 Task: Block off time for holistic content creation, ensuring that every piece is meticulously crafted, aligned with the brand's voice, and optimized for social media scheduling from 10 AM to 1 PM on September 20th.
Action: Mouse moved to (97, 285)
Screenshot: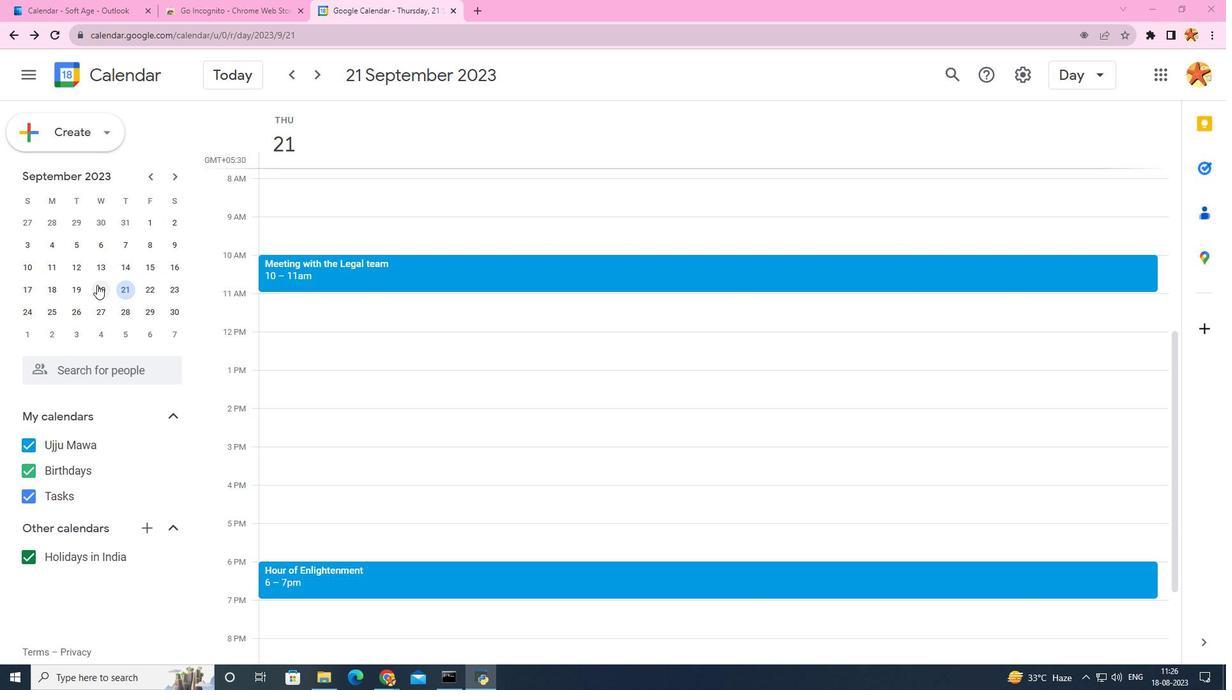 
Action: Mouse pressed left at (97, 285)
Screenshot: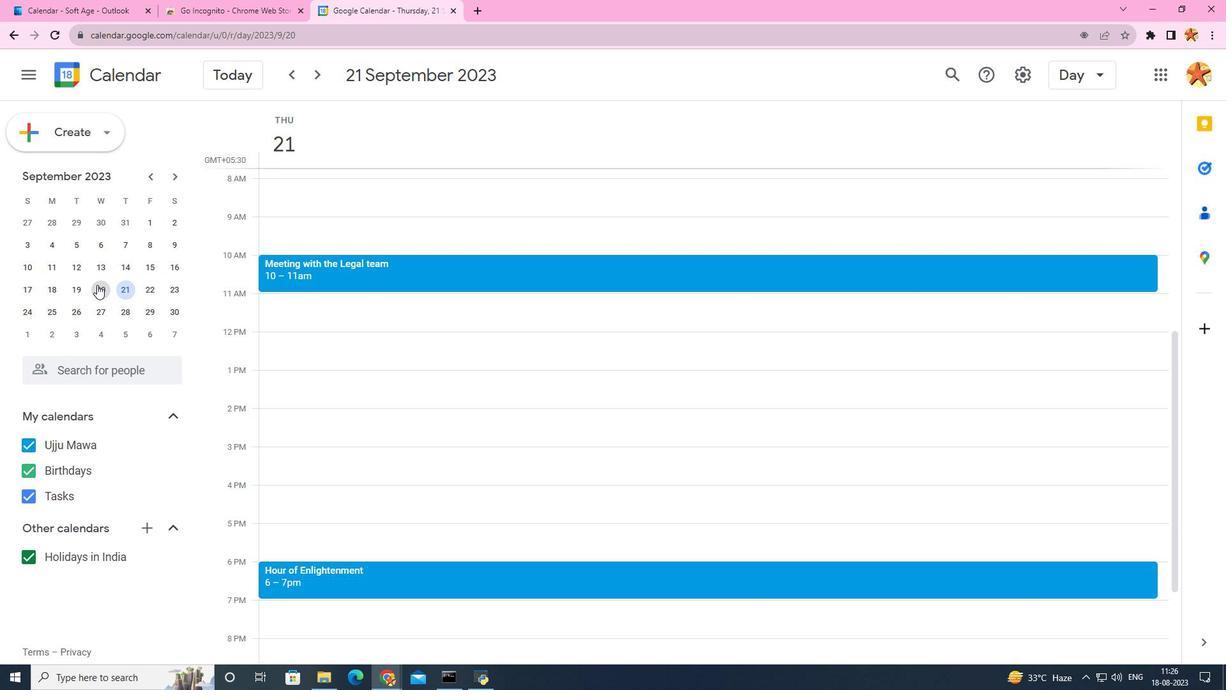 
Action: Mouse moved to (283, 291)
Screenshot: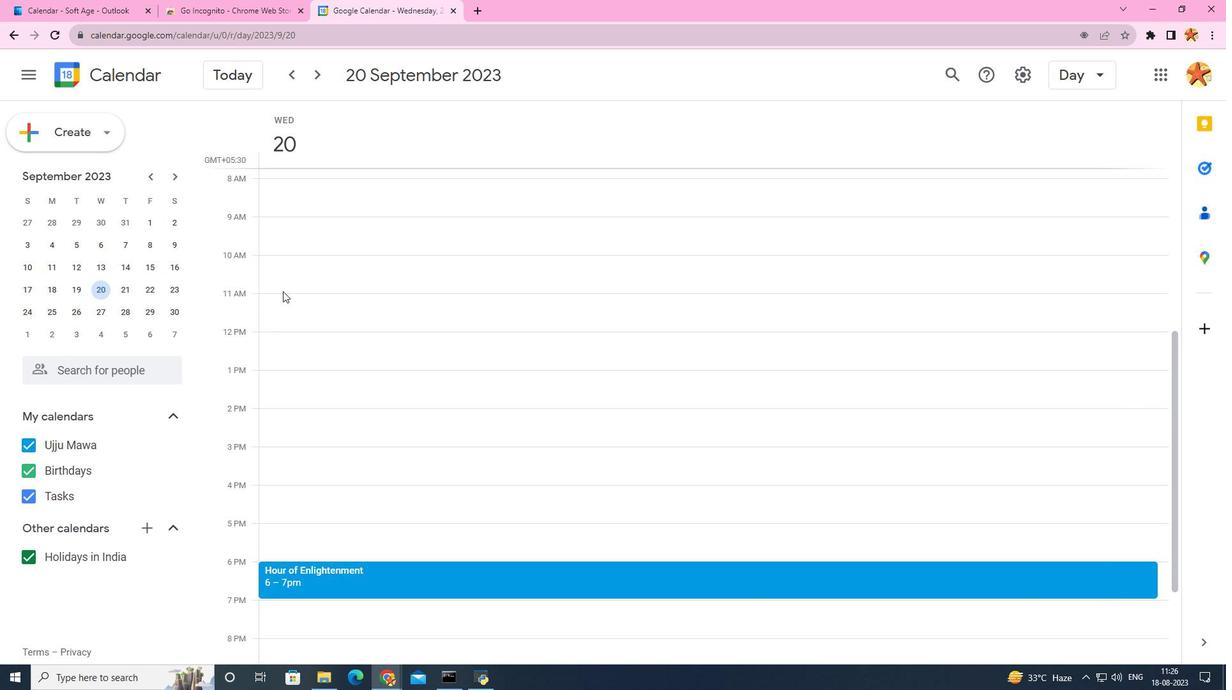 
Action: Mouse scrolled (283, 290) with delta (0, 0)
Screenshot: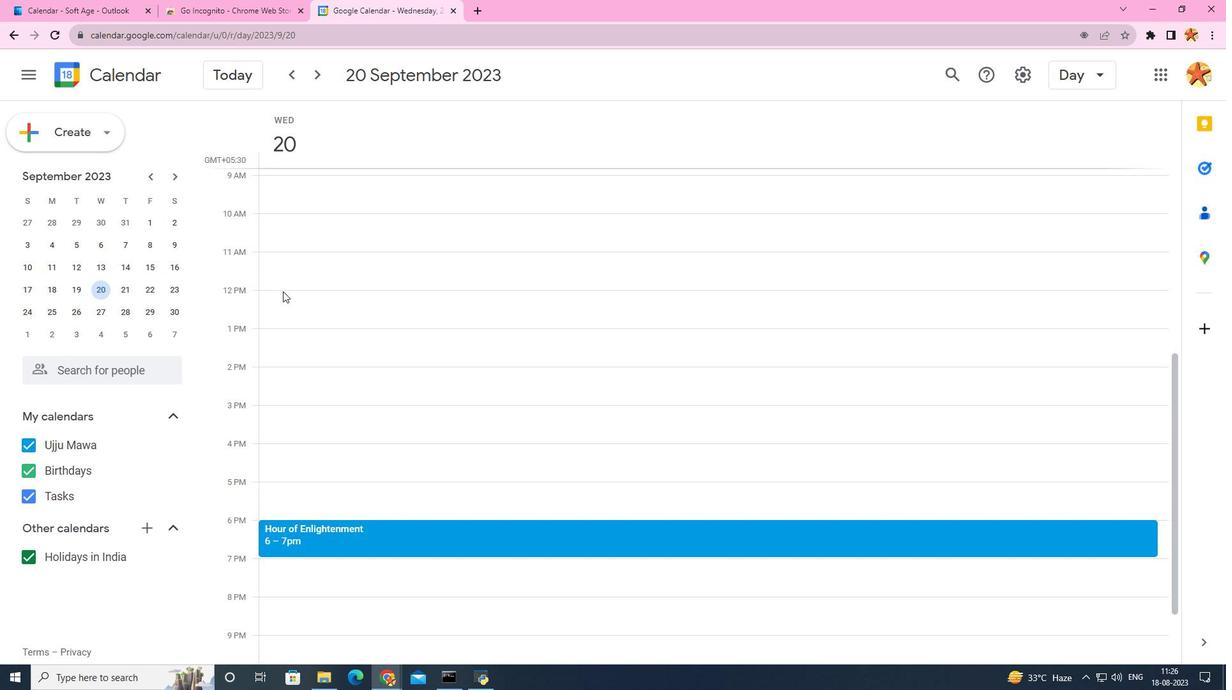 
Action: Mouse moved to (292, 309)
Screenshot: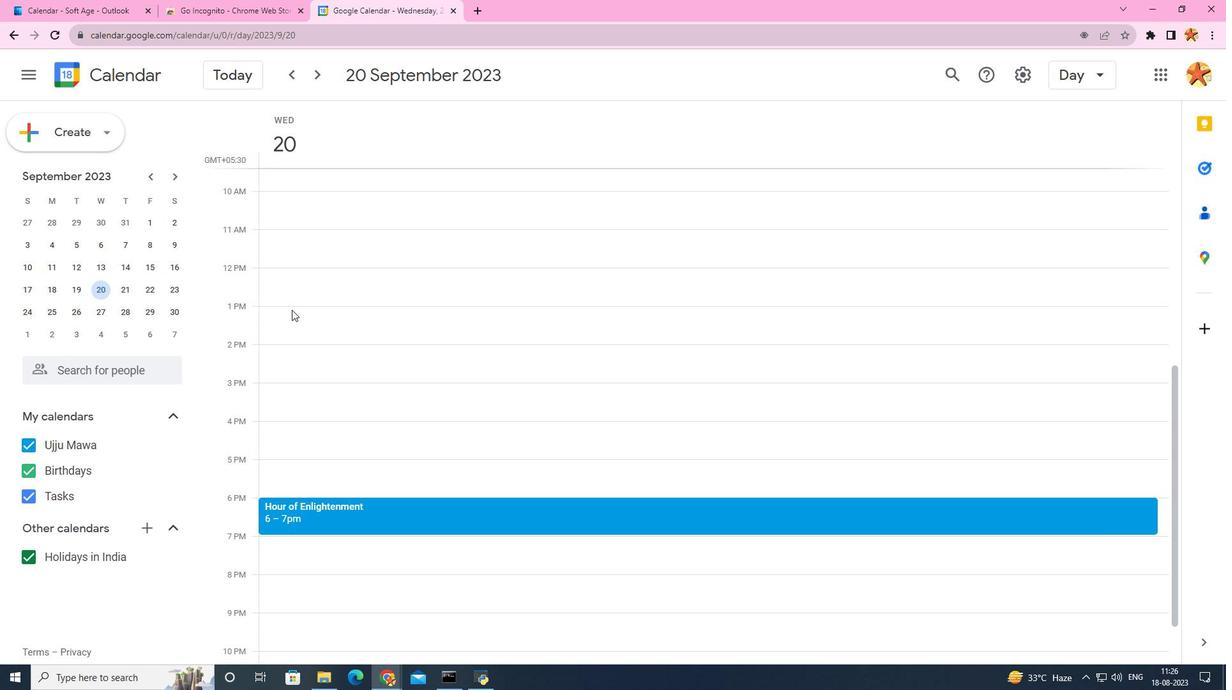 
Action: Mouse scrolled (292, 310) with delta (0, 0)
Screenshot: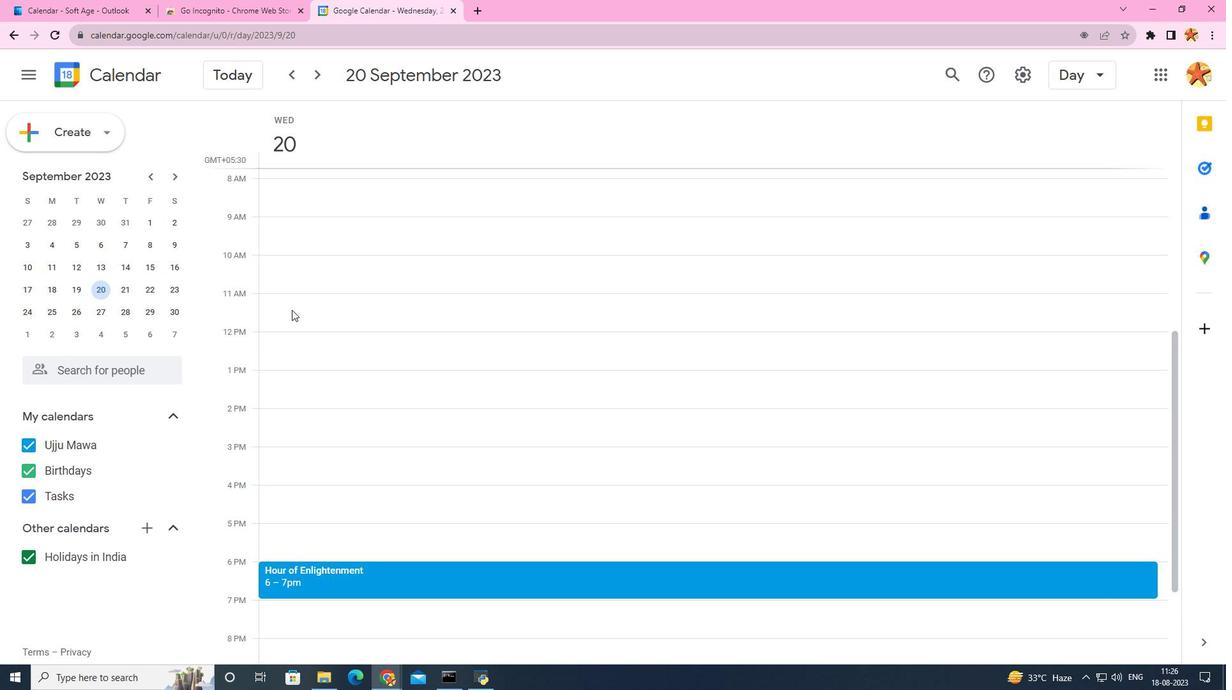 
Action: Mouse moved to (270, 258)
Screenshot: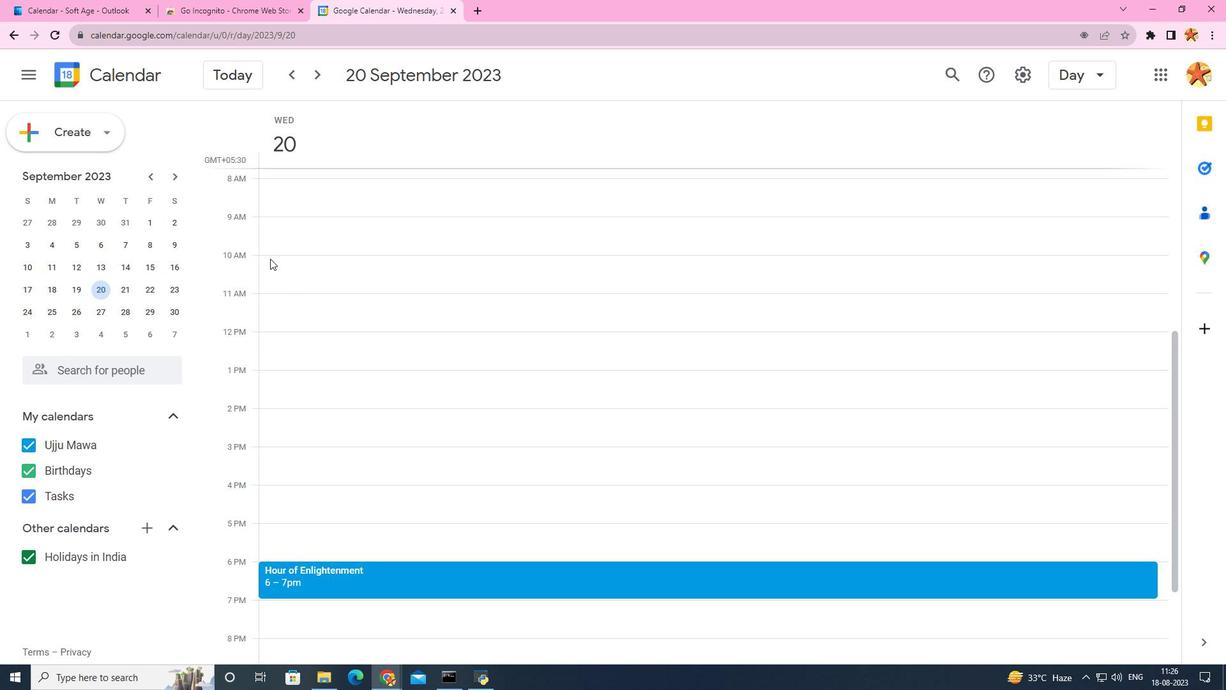 
Action: Mouse pressed left at (270, 258)
Screenshot: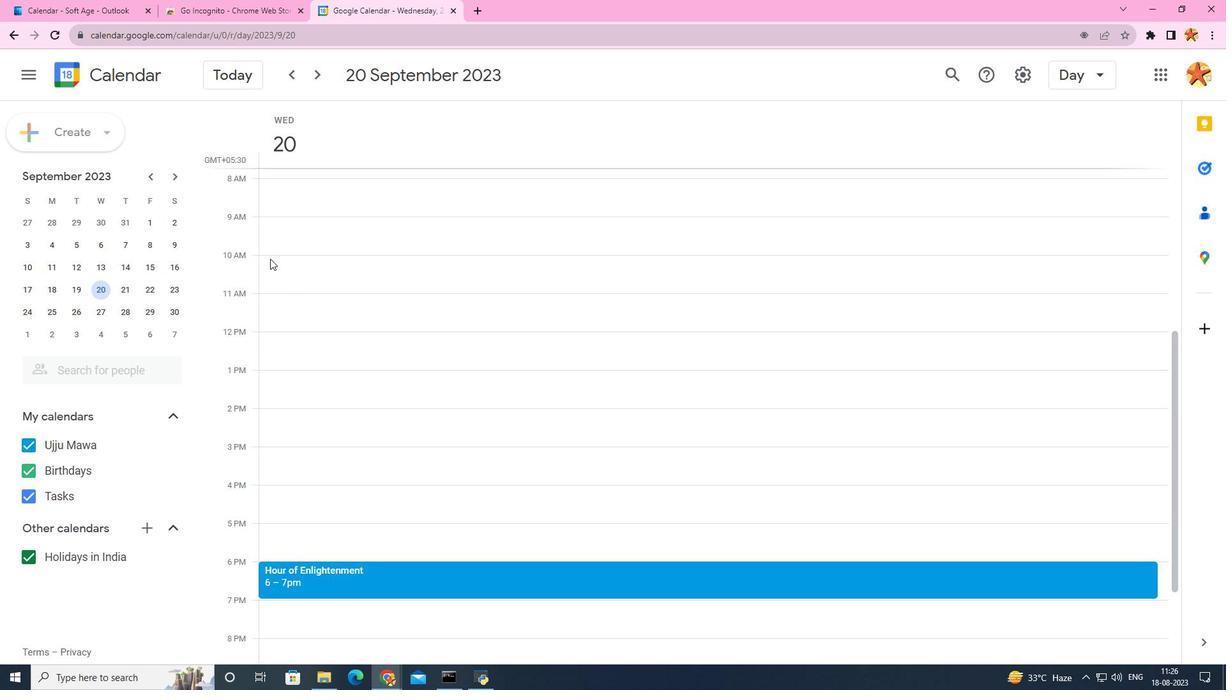 
Action: Mouse moved to (596, 205)
Screenshot: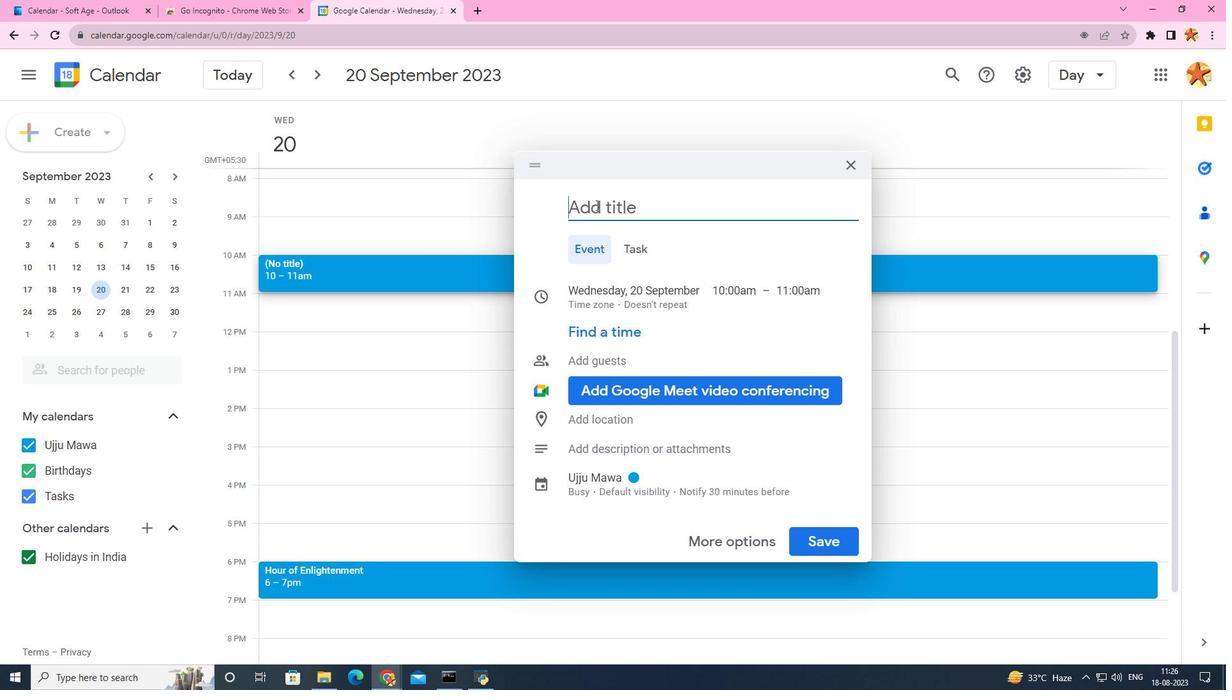 
Action: Key pressed <Key.caps_lock>C<Key.caps_lock>rafting<Key.space><Key.caps_lock>E<Key.caps_lock>xcellence
Screenshot: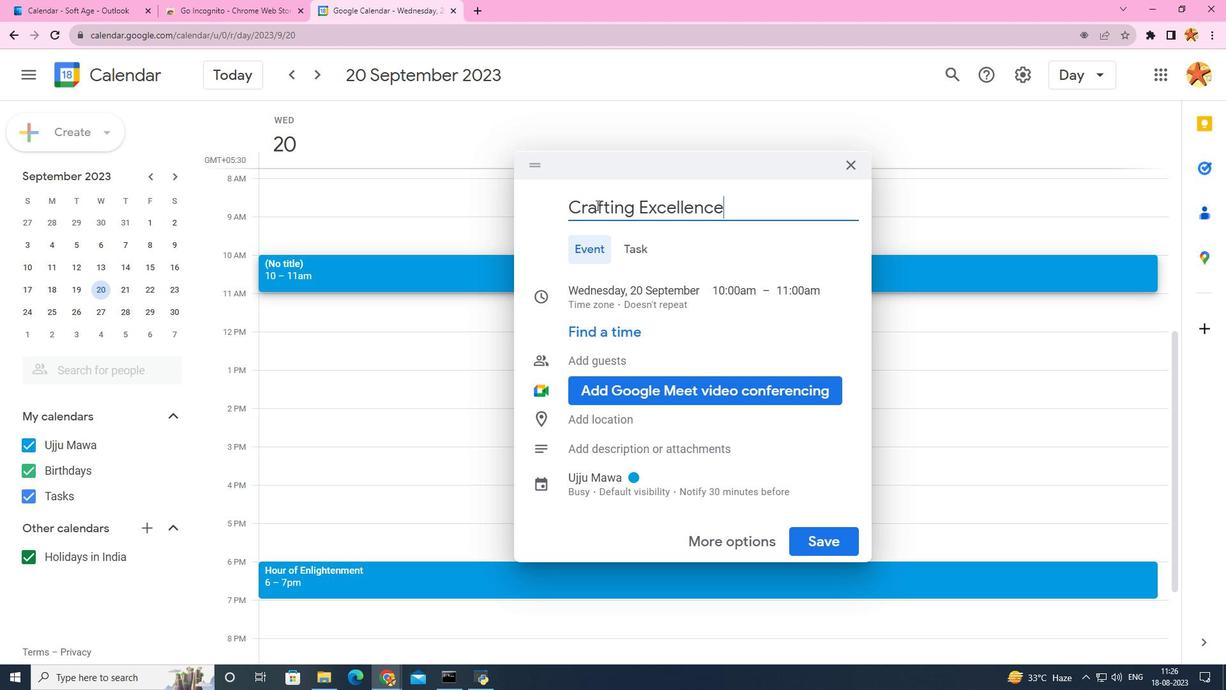 
Action: Mouse moved to (781, 283)
Screenshot: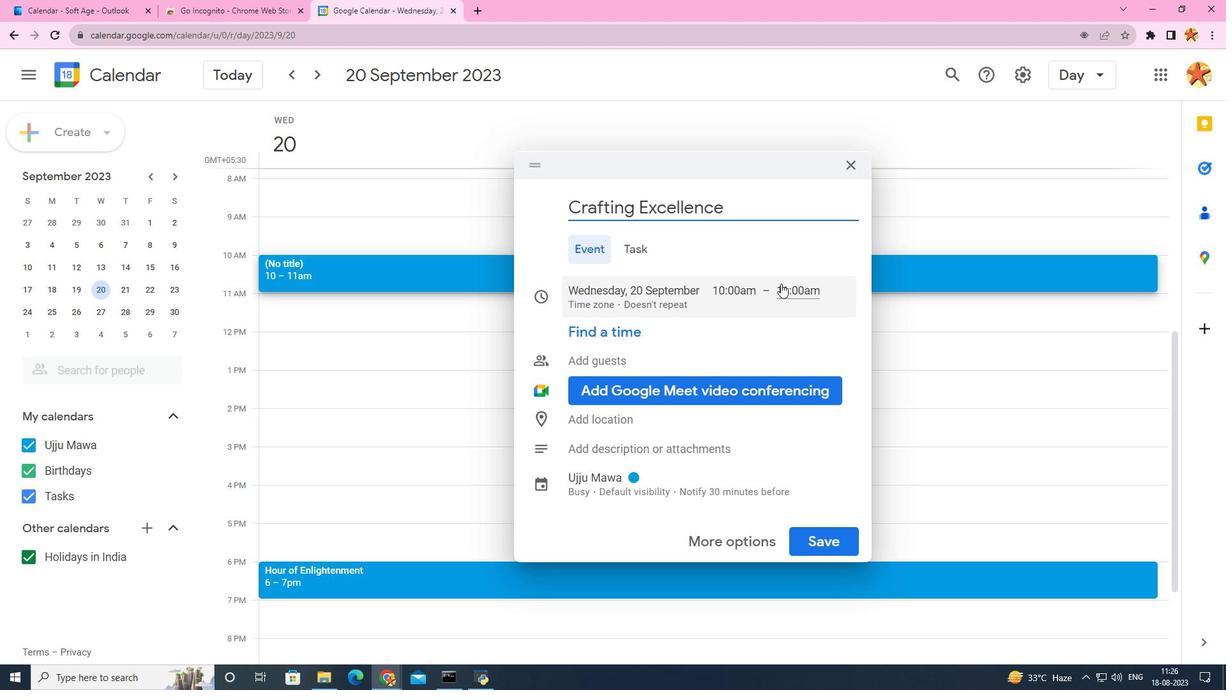 
Action: Mouse pressed left at (781, 283)
Screenshot: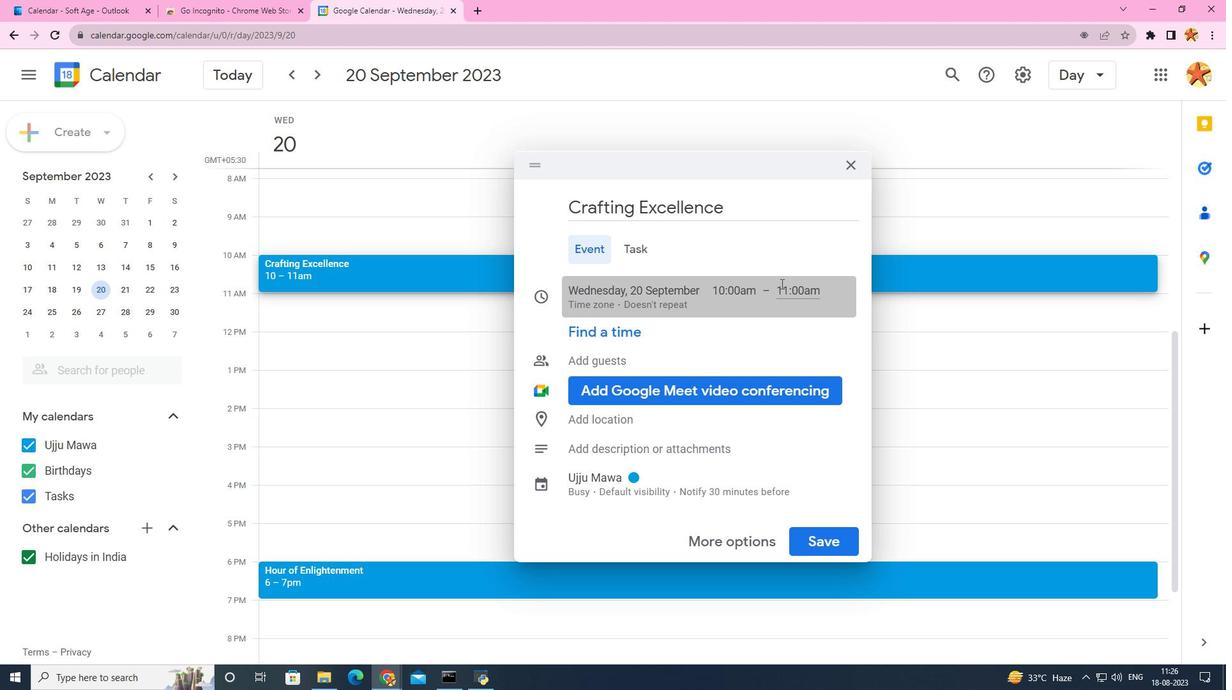 
Action: Mouse moved to (828, 401)
Screenshot: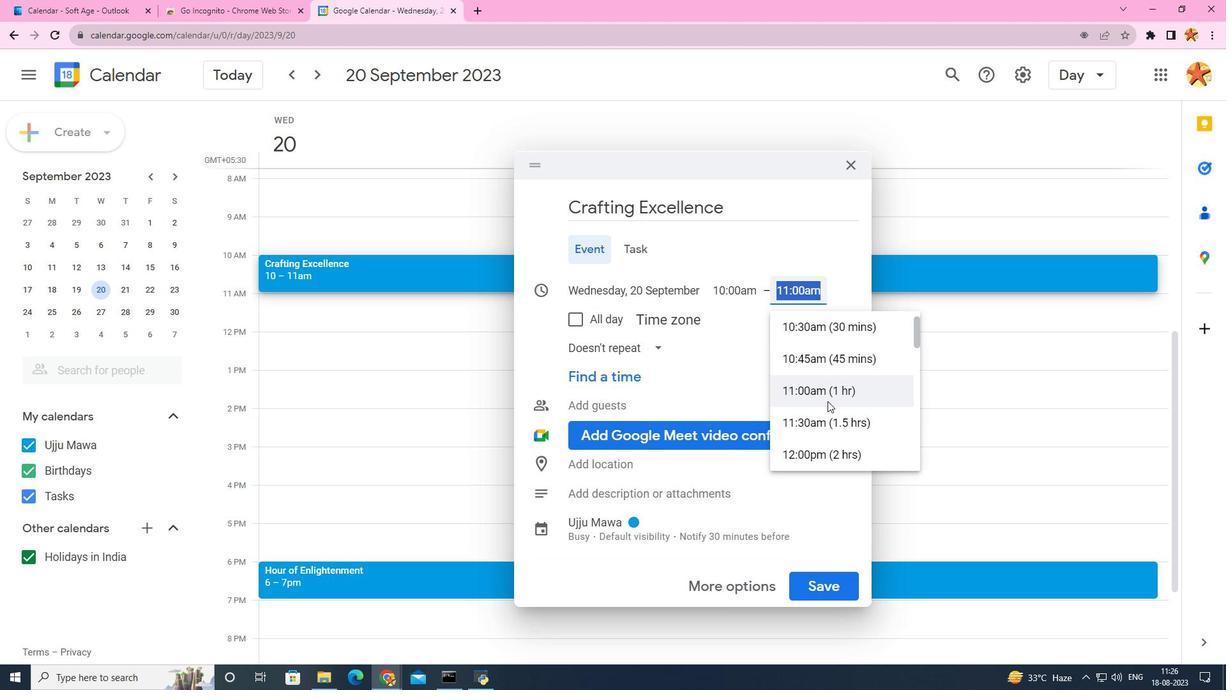 
Action: Mouse scrolled (828, 400) with delta (0, 0)
Screenshot: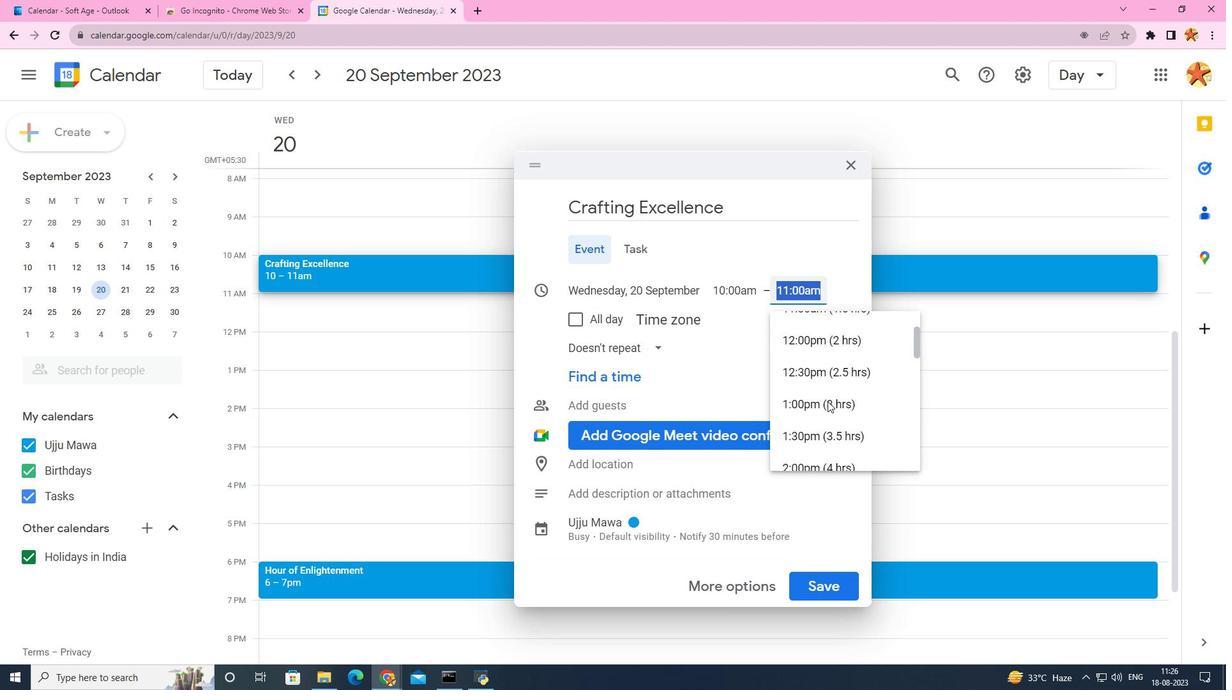 
Action: Mouse scrolled (828, 400) with delta (0, 0)
Screenshot: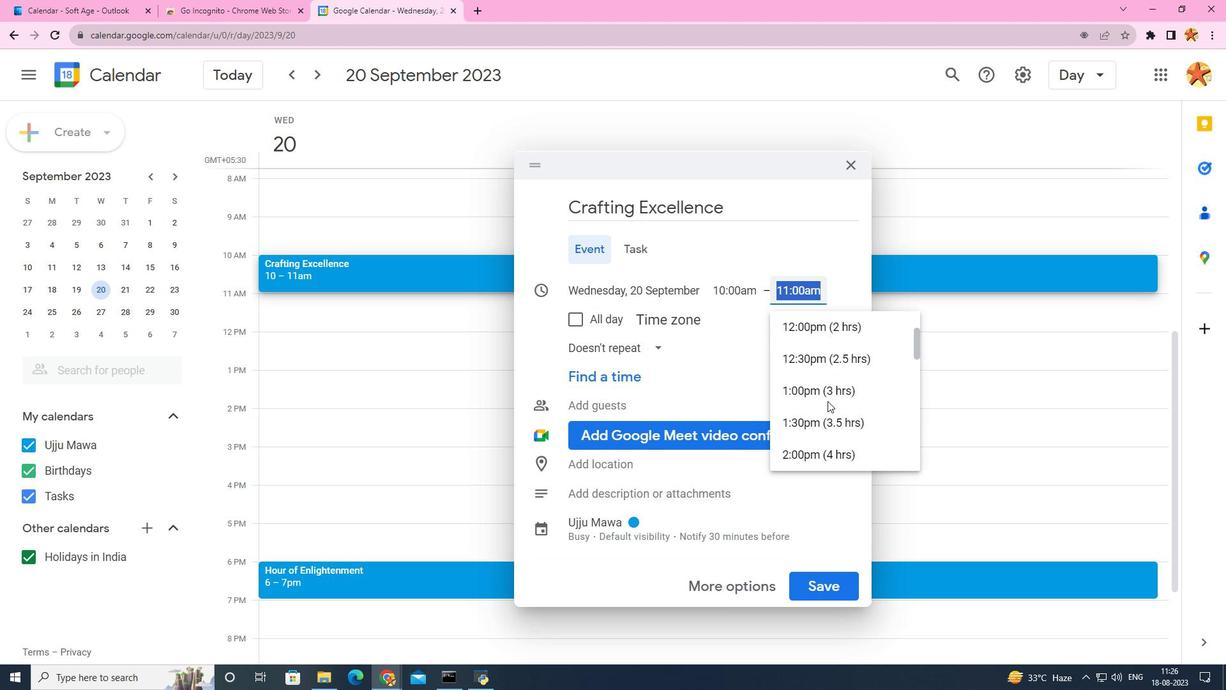 
Action: Mouse moved to (828, 389)
Screenshot: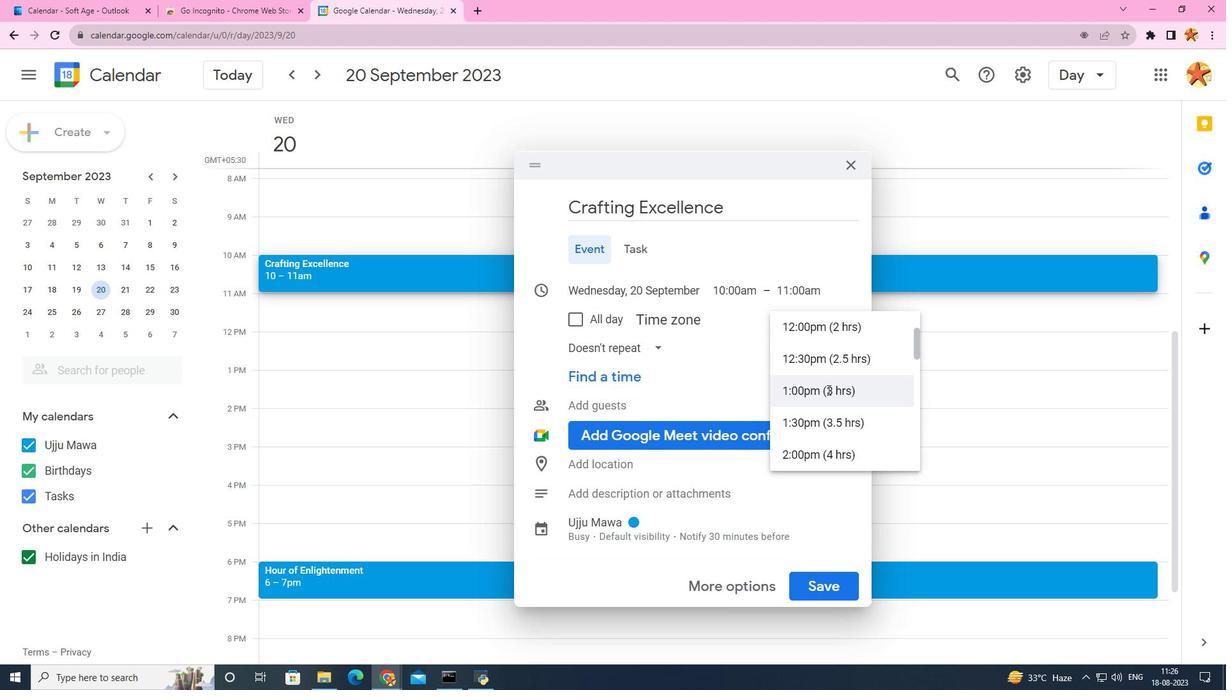
Action: Mouse pressed left at (828, 389)
Screenshot: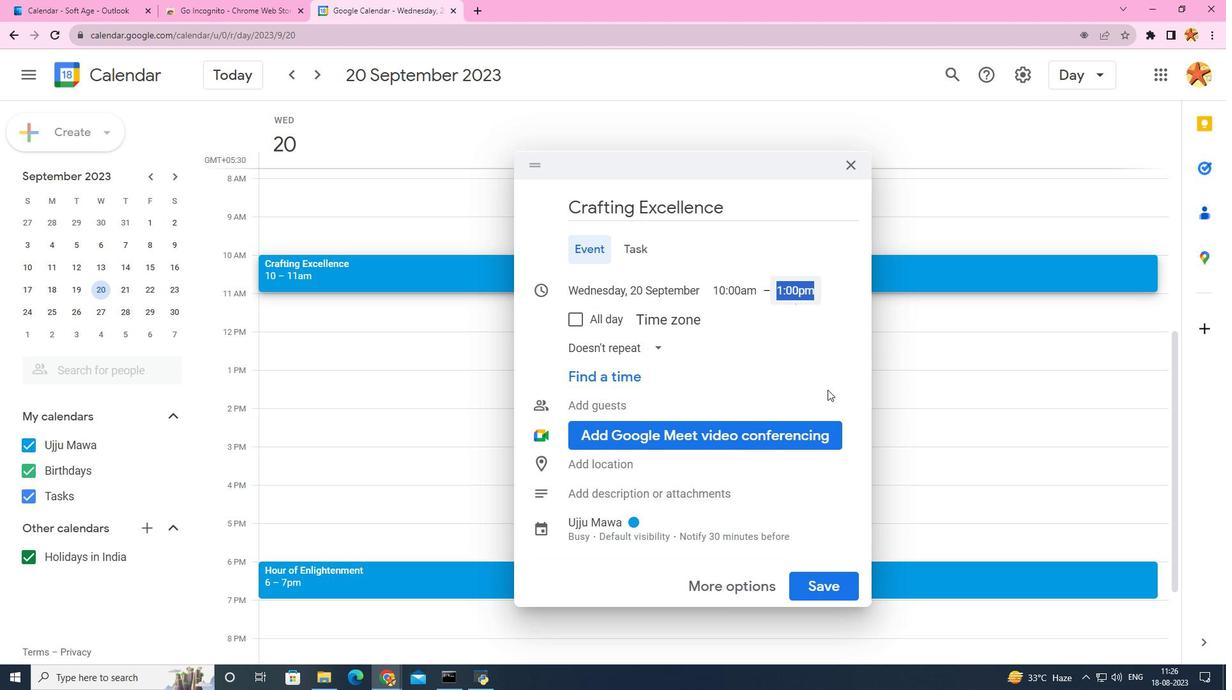 
Action: Mouse moved to (587, 492)
Screenshot: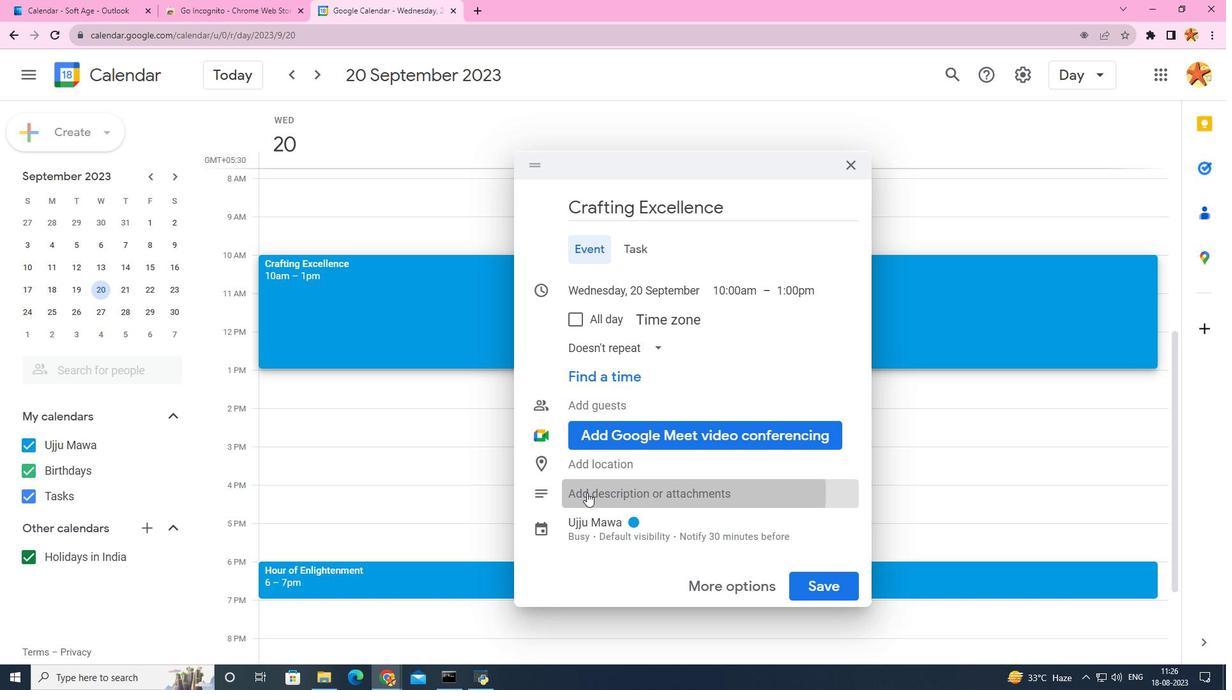 
Action: Mouse pressed left at (587, 492)
Screenshot: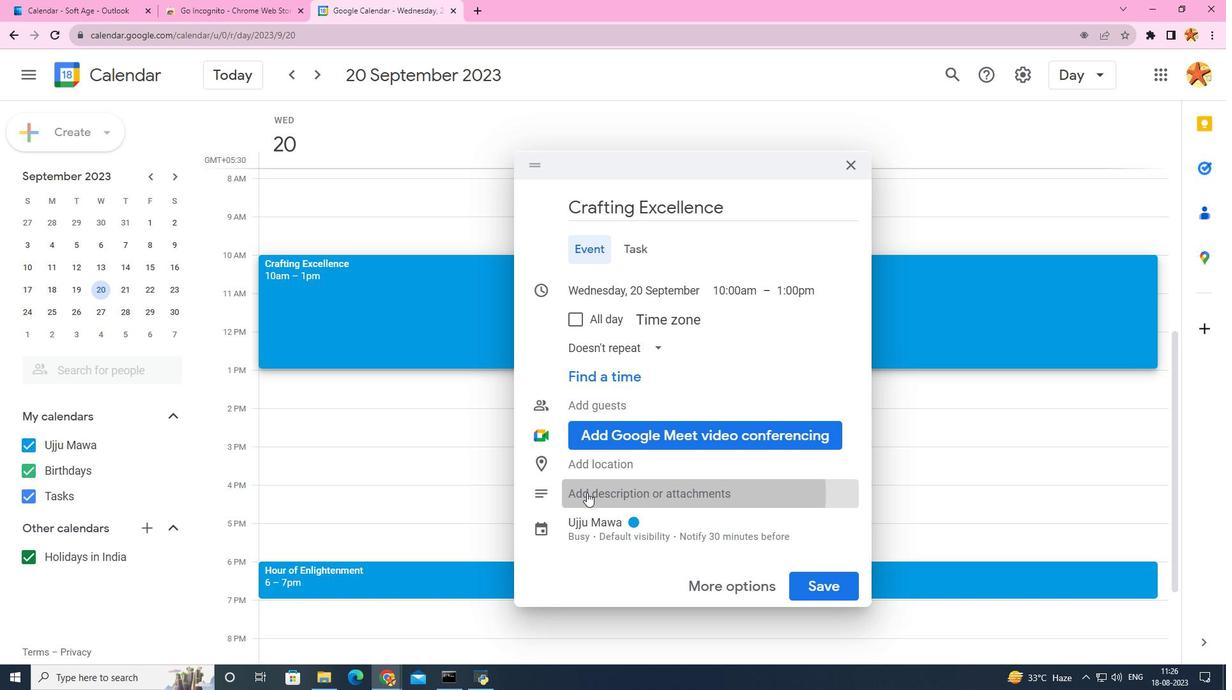
Action: Mouse moved to (599, 478)
Screenshot: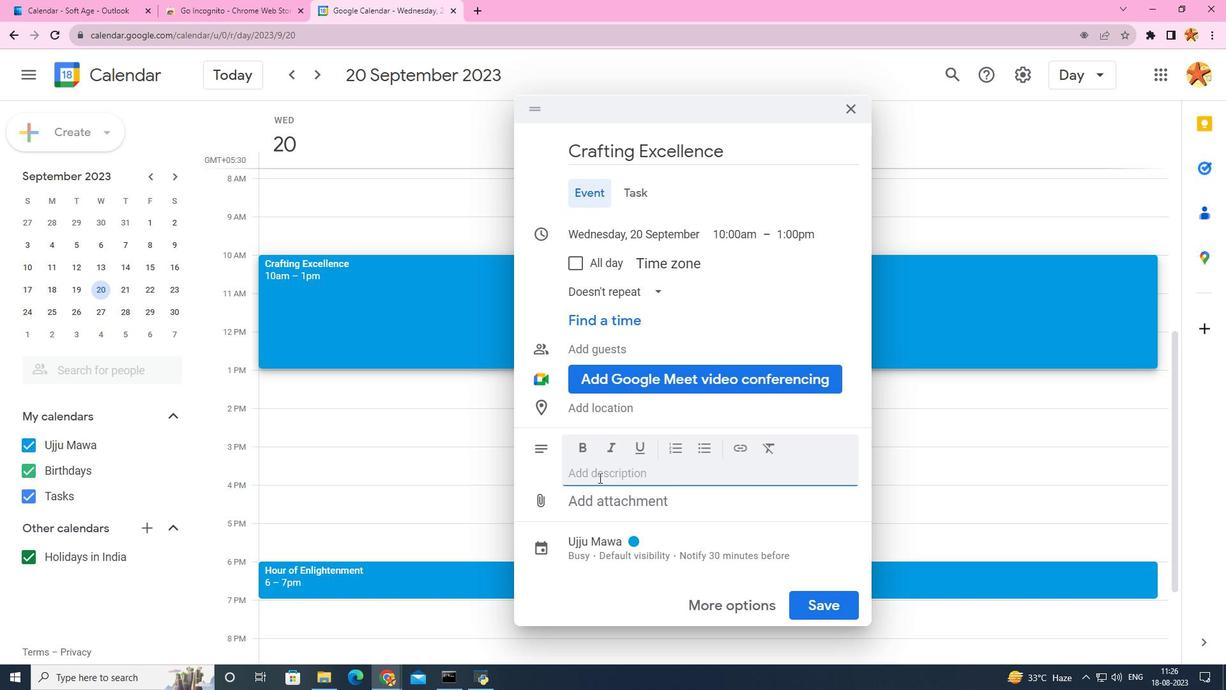 
Action: Key pressed <Key.caps_lock>B<Key.caps_lock>lock<Key.space>off<Key.space>time<Key.space>for<Key.space>
Screenshot: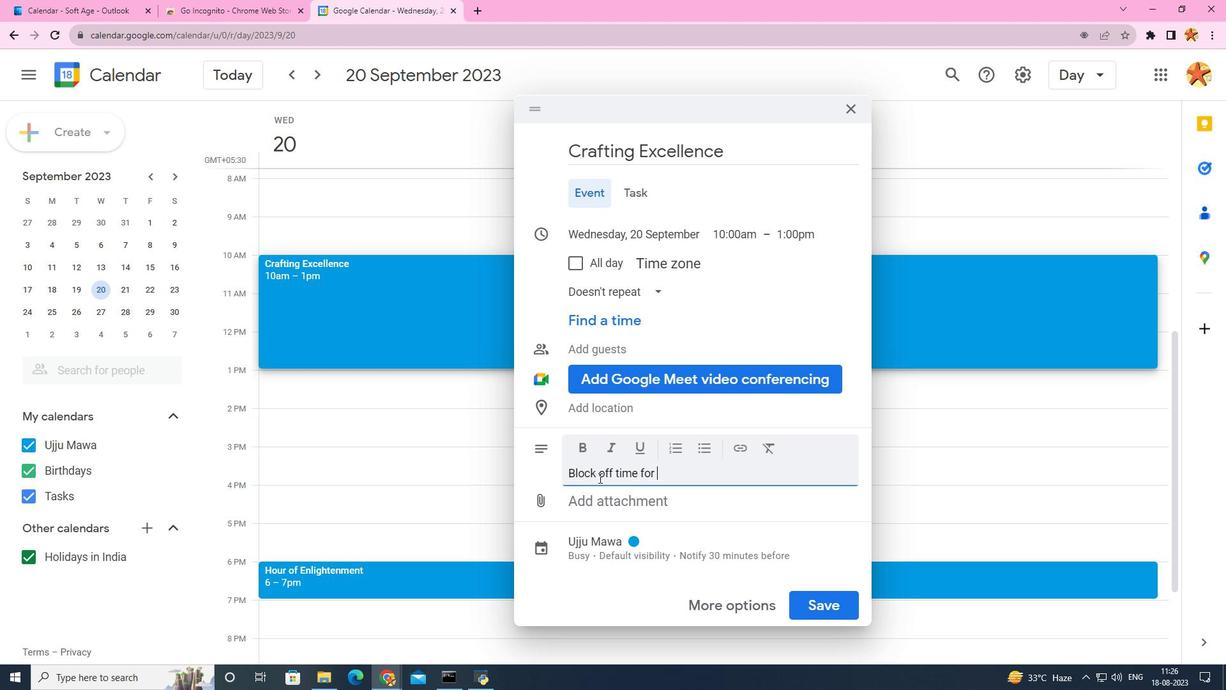 
Action: Mouse moved to (575, 488)
Screenshot: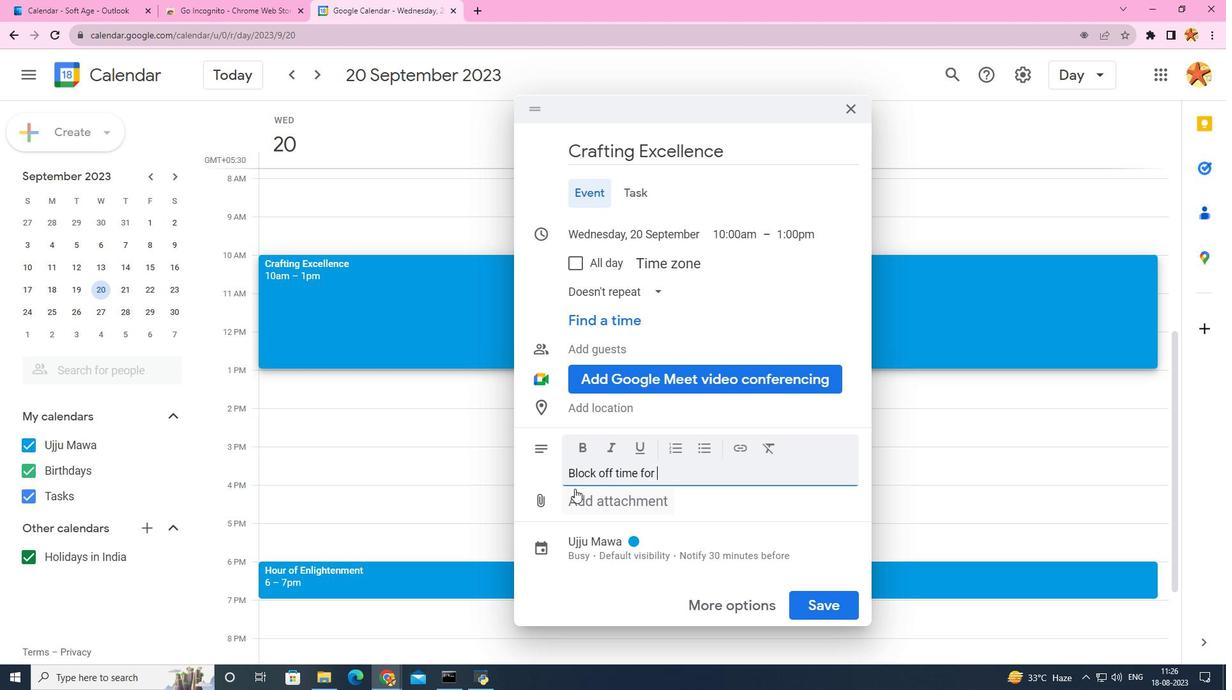 
Action: Key pressed holistic<Key.space>content<Key.space>creation<Key.space>,ensuring<Key.space>that<Key.space>
Screenshot: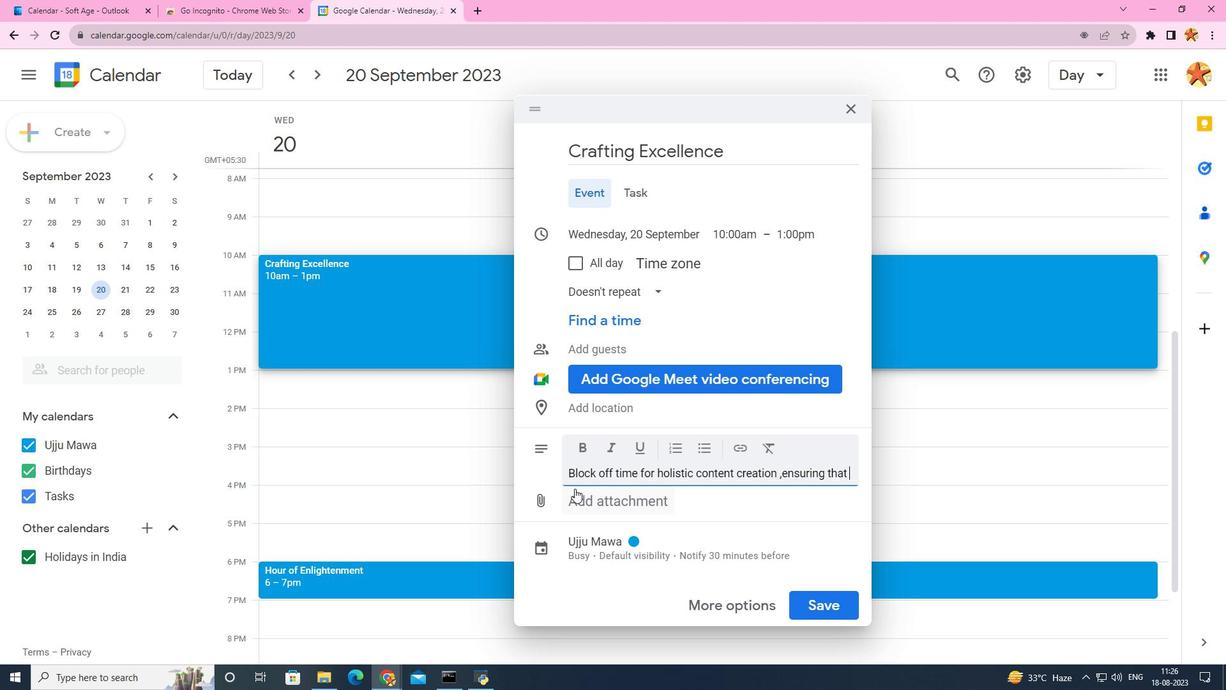 
Action: Mouse moved to (574, 491)
Screenshot: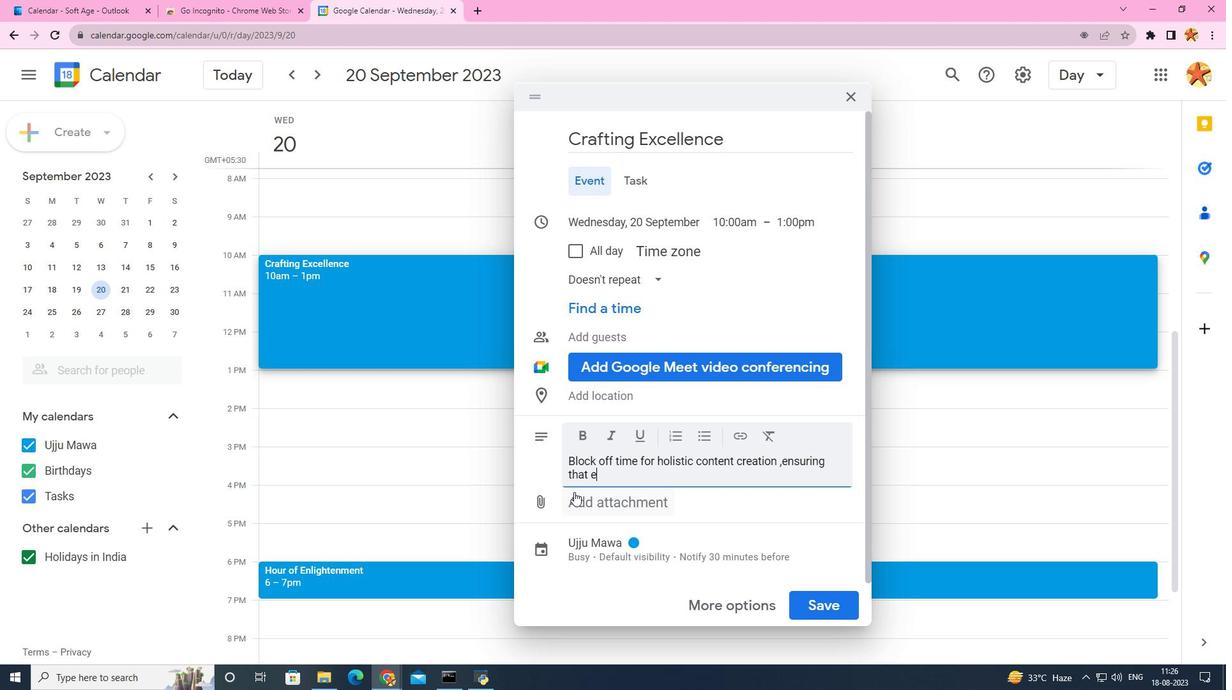 
Action: Key pressed e
Screenshot: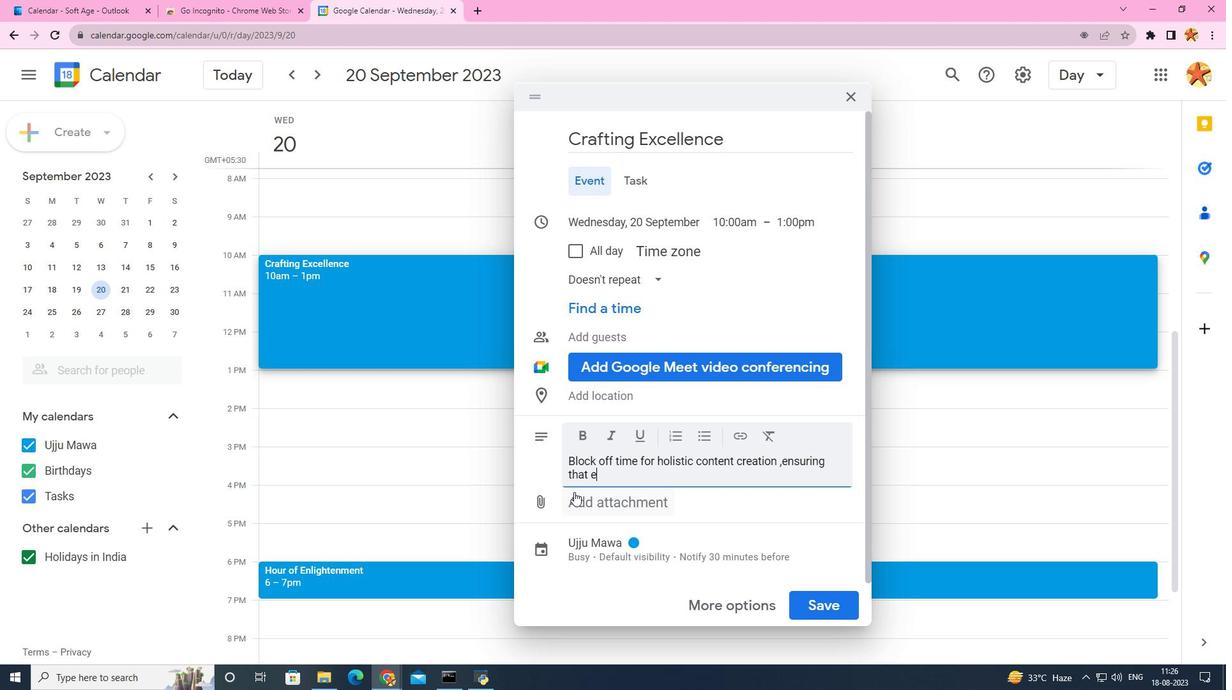 
Action: Mouse moved to (574, 492)
Screenshot: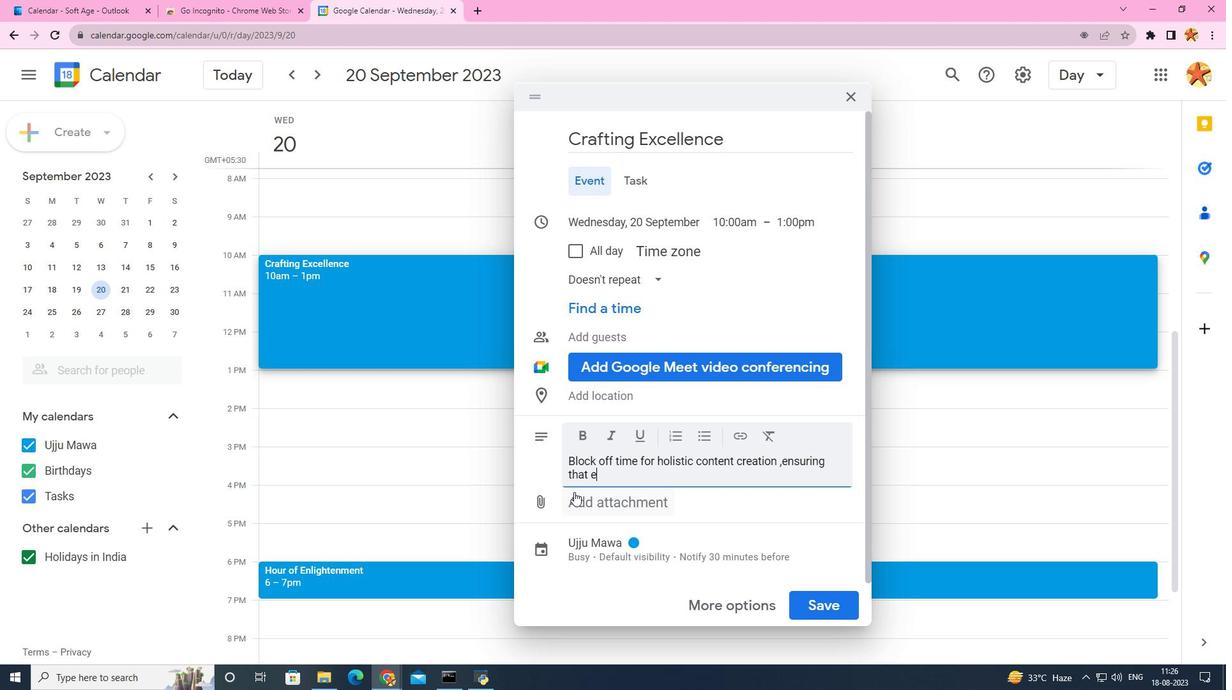
Action: Key pressed very<Key.space>piece<Key.space>is<Key.space>meticulously<Key.space>crafted<Key.space>,aligned<Key.space>with<Key.space>the<Key.space>brand<Key.space>bv=<Key.backspace><Key.backspace><Key.backspace>voce<Key.space><Key.backspace><Key.backspace><Key.backspace>ice<Key.space>and<Key.space>optimizedn<Key.backspace>
Screenshot: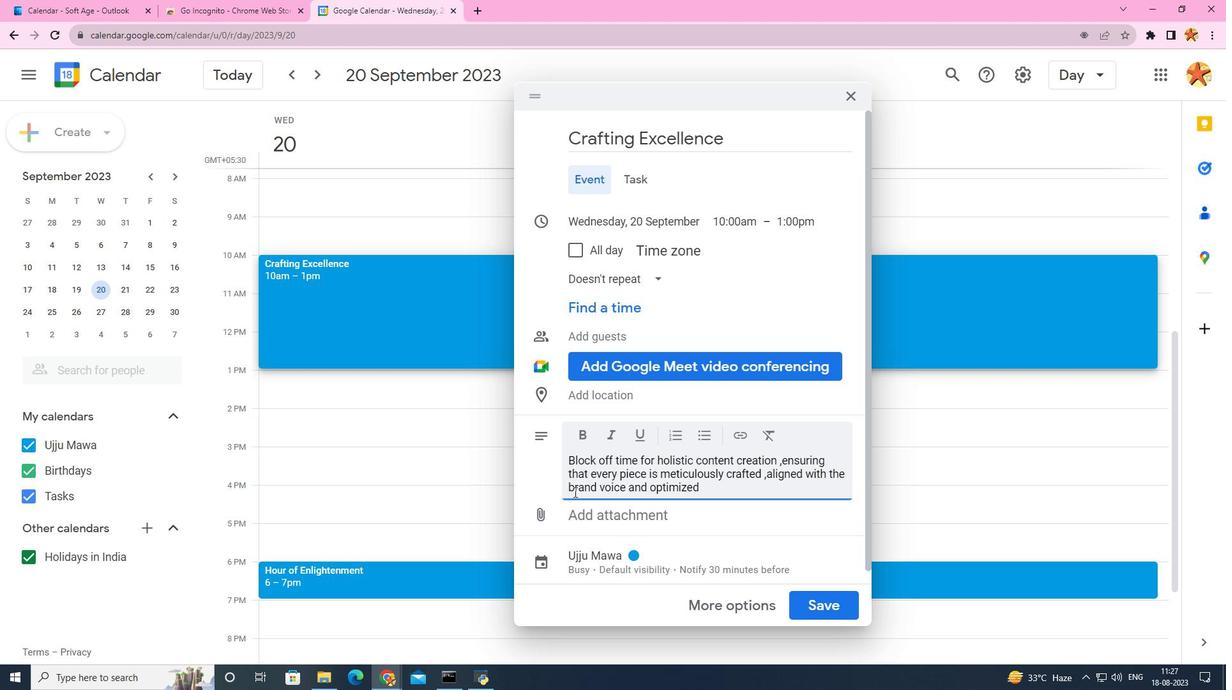 
Action: Mouse moved to (627, 485)
Screenshot: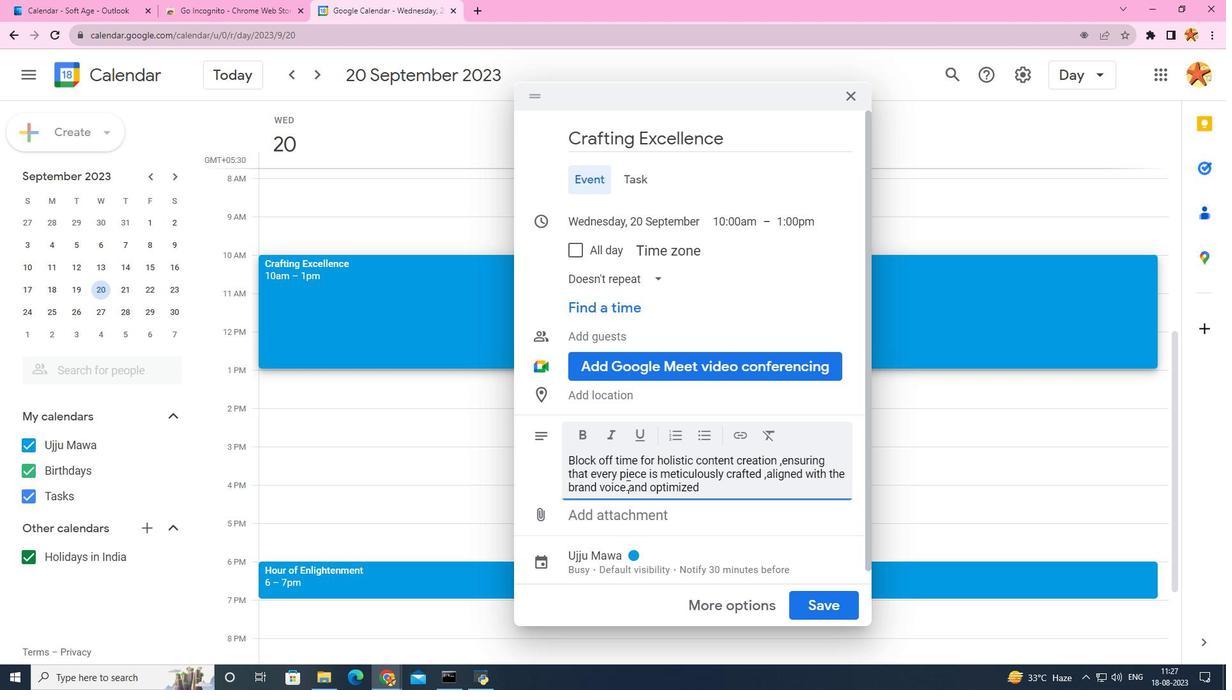 
Action: Mouse pressed left at (627, 485)
Screenshot: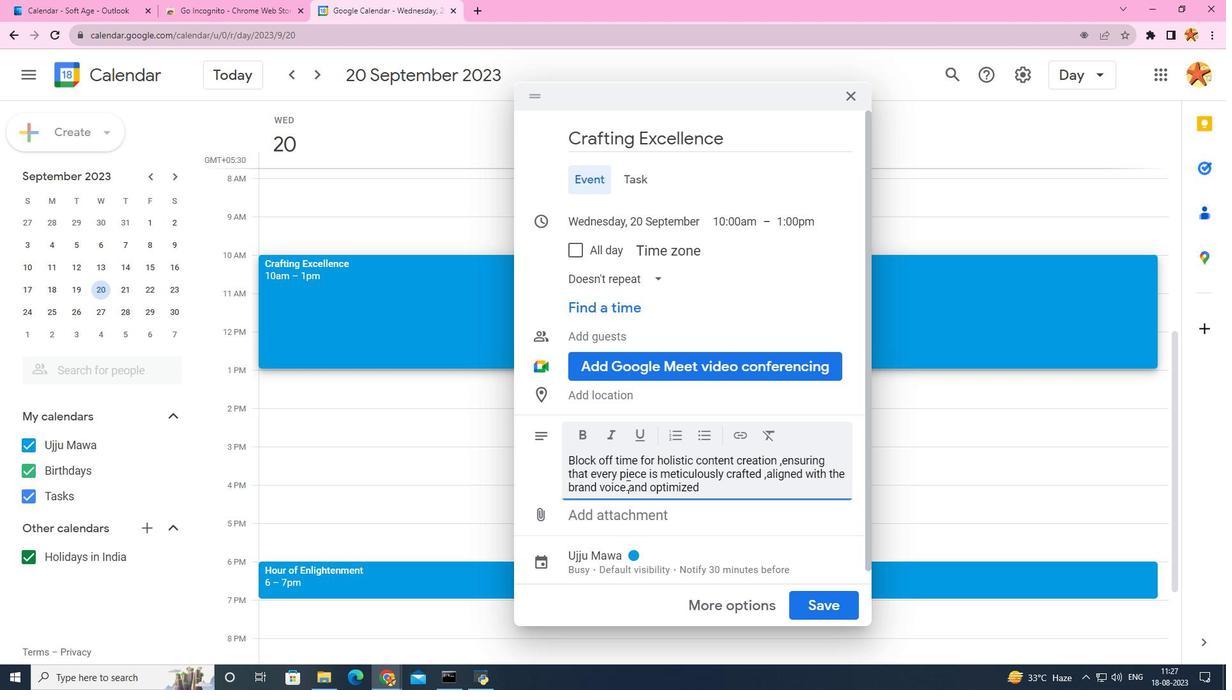 
Action: Mouse moved to (627, 485)
Screenshot: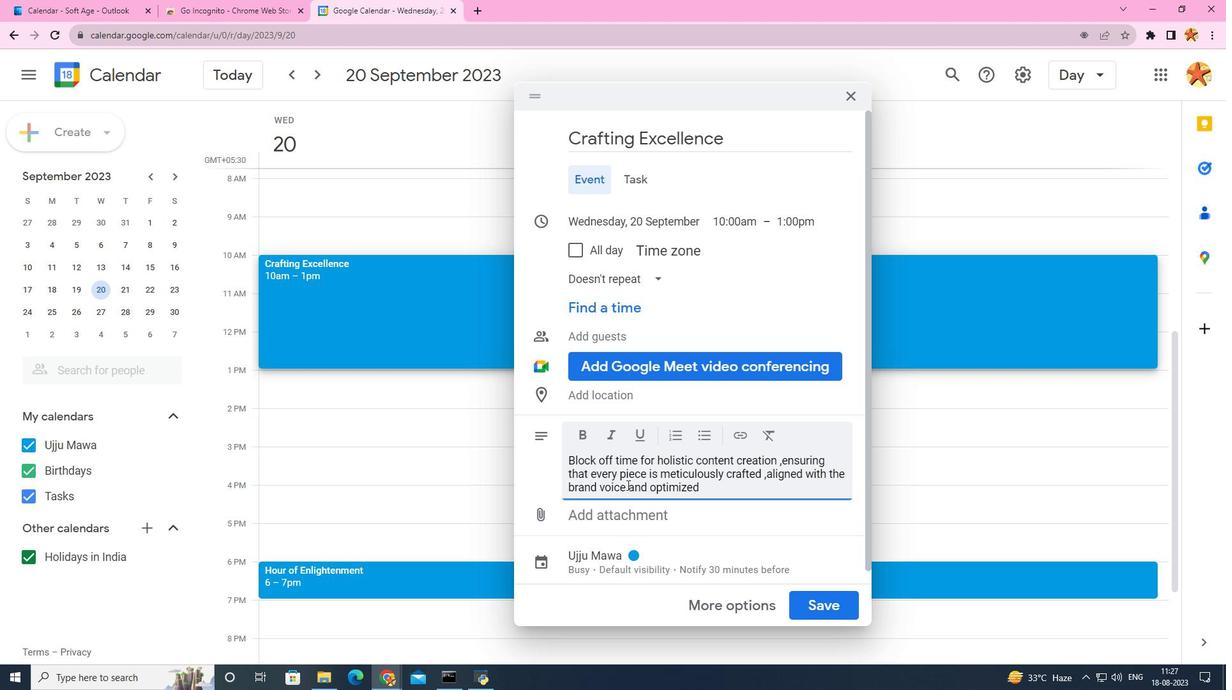 
Action: Key pressed ,<Key.space>
Screenshot: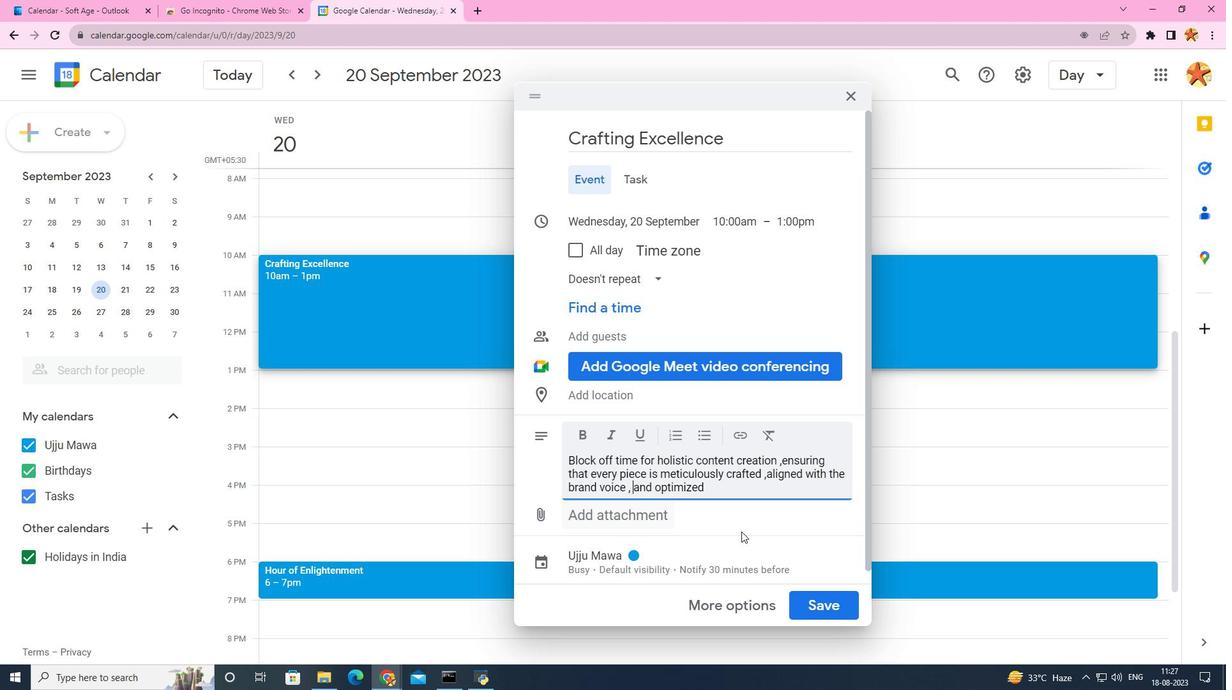 
Action: Mouse moved to (726, 486)
Screenshot: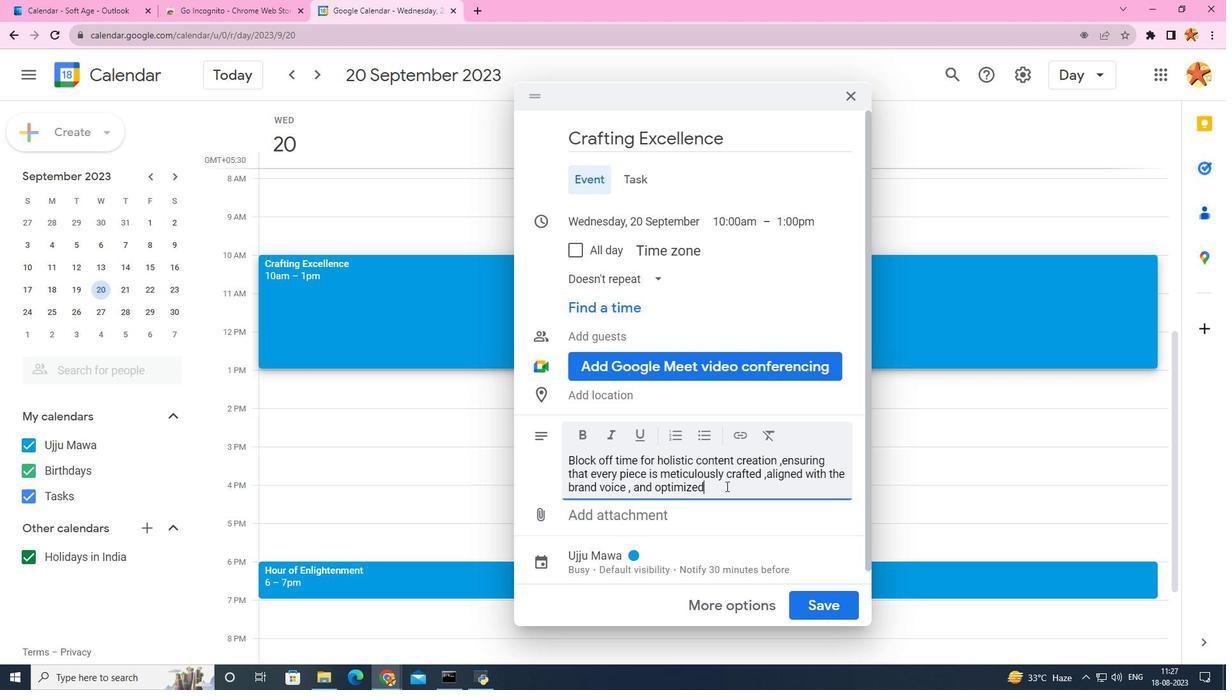 
Action: Mouse pressed left at (726, 486)
Screenshot: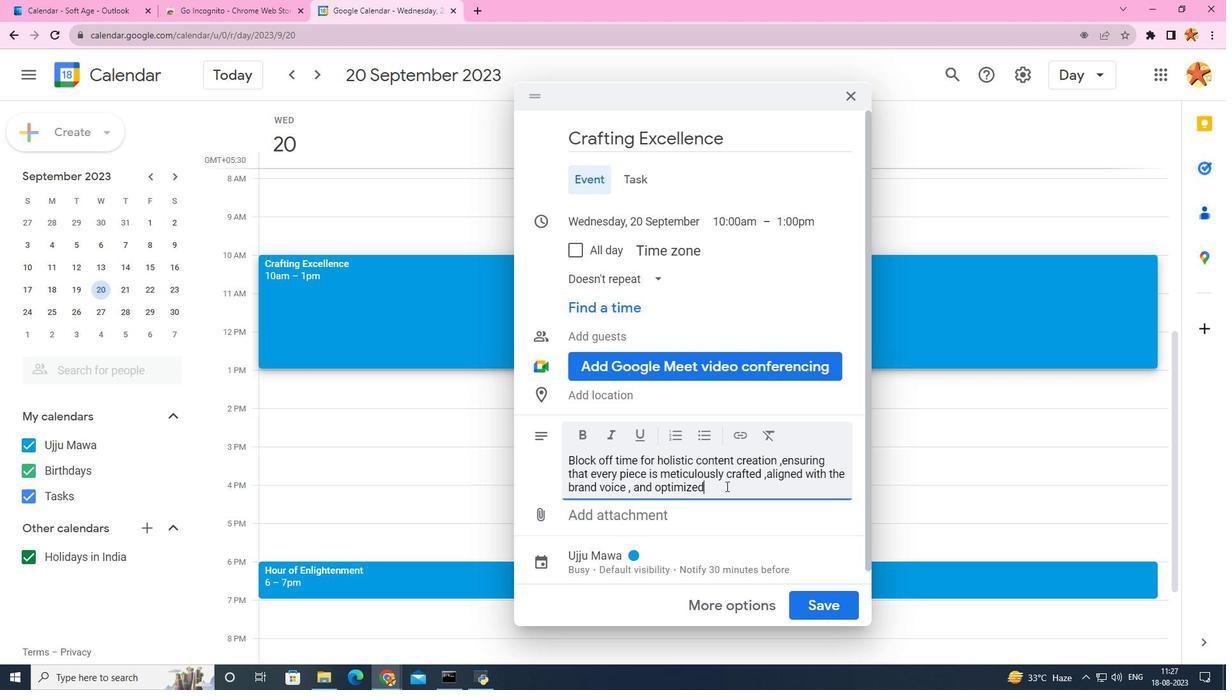 
Action: Key pressed <Key.space>for<Key.space>social<Key.space>media<Key.space>scheduling<Key.space>.<Key.backspace><Key.backspace>.
Screenshot: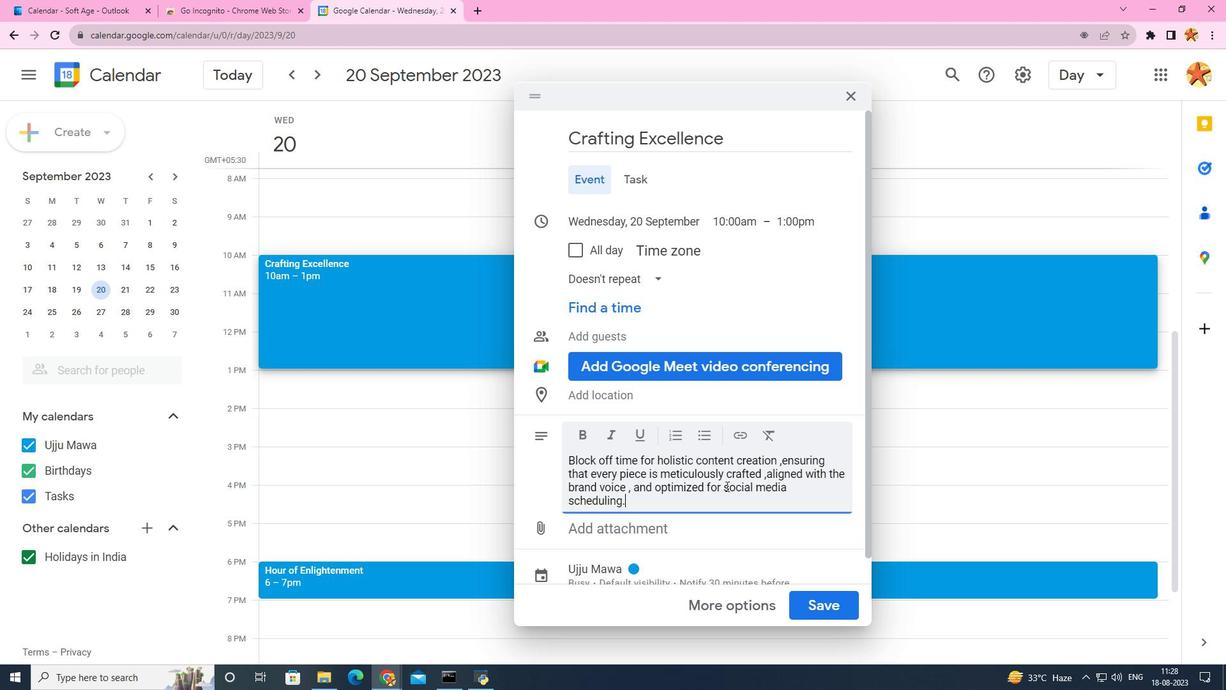
Action: Mouse moved to (724, 143)
Screenshot: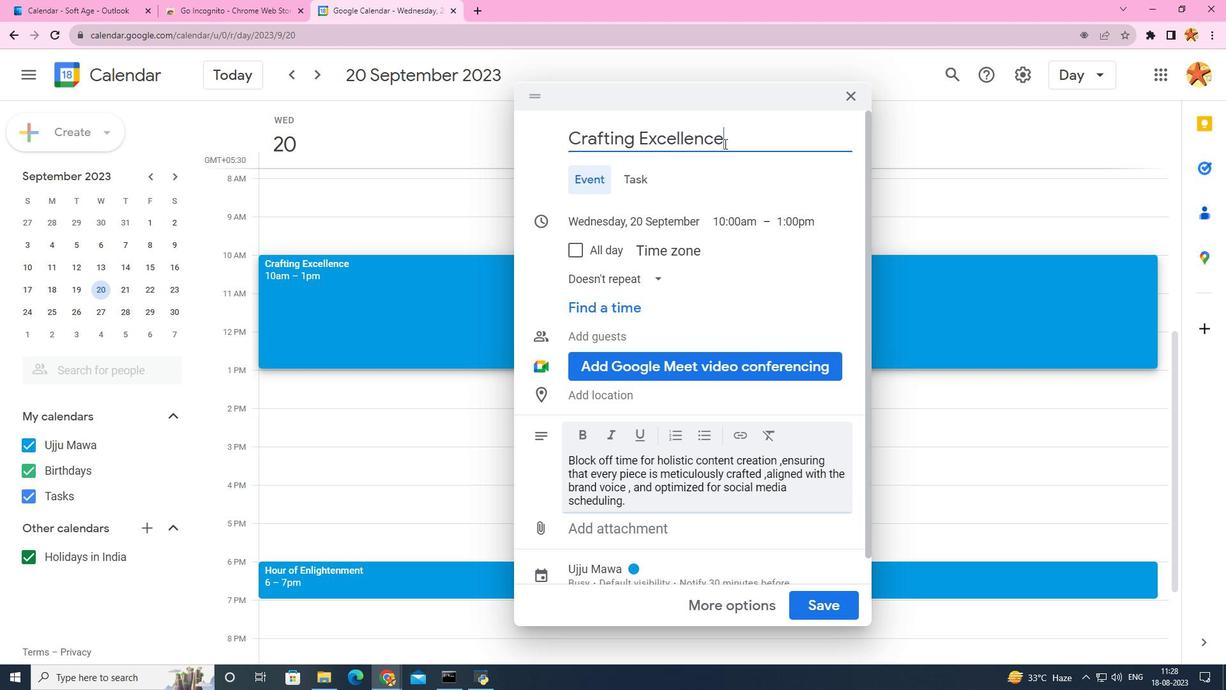 
Action: Mouse pressed left at (724, 143)
Screenshot: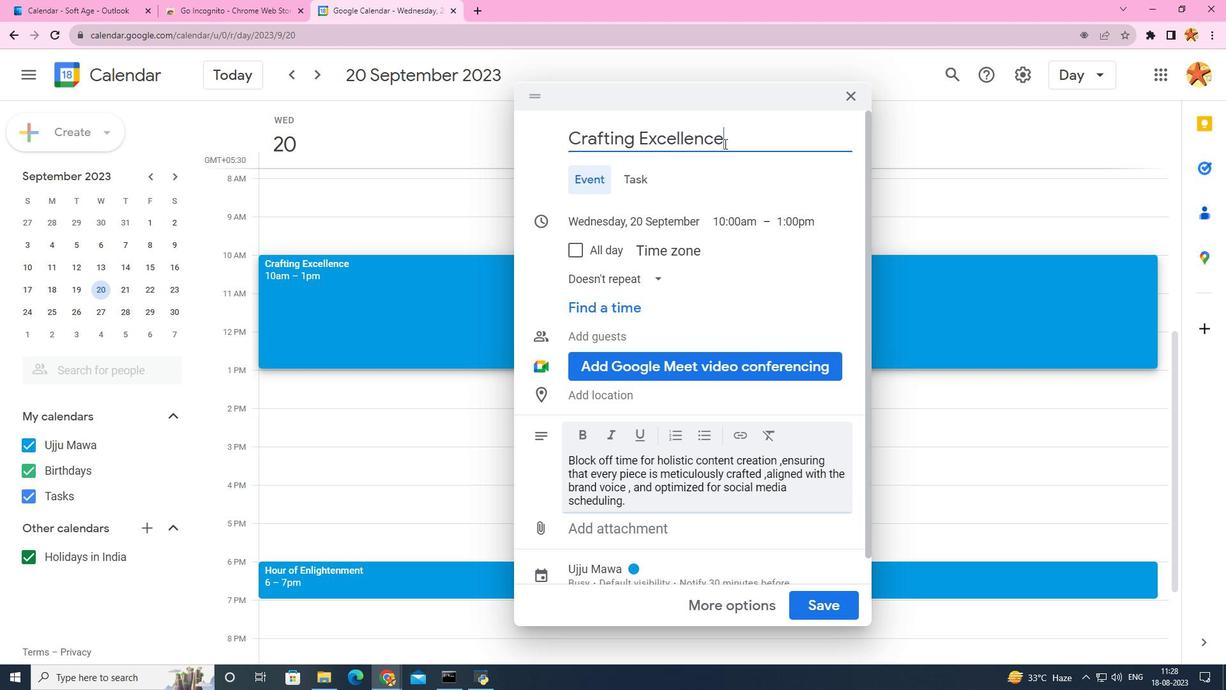 
Action: Mouse moved to (725, 146)
Screenshot: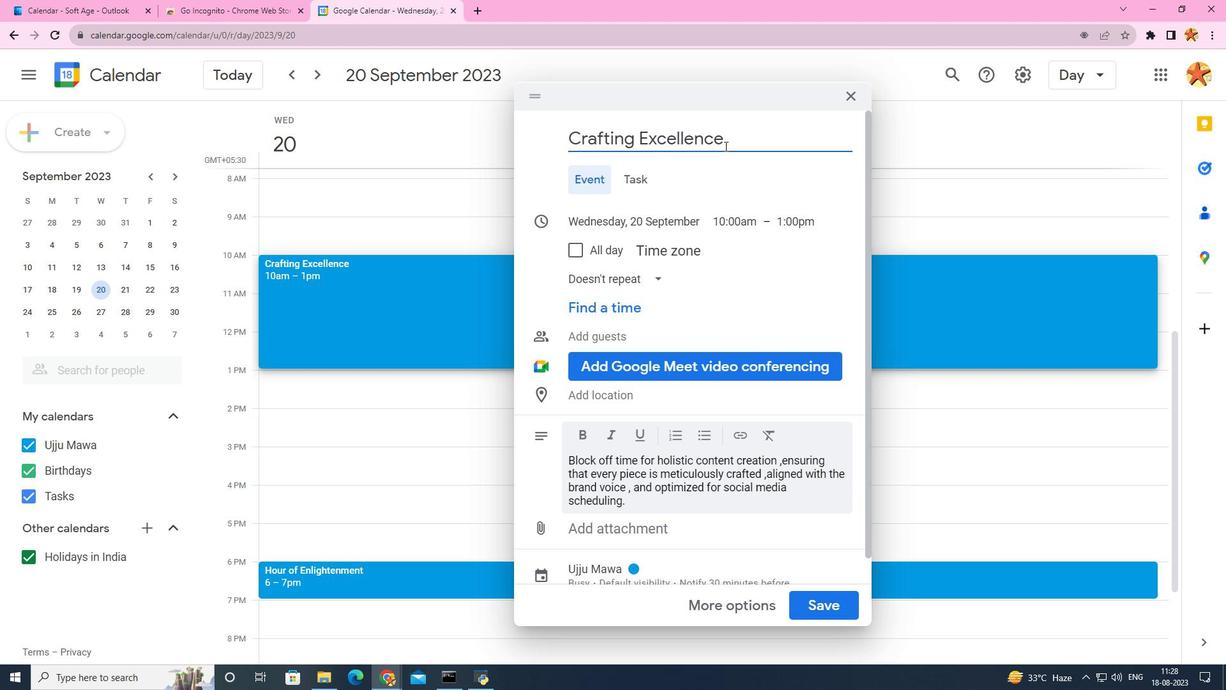 
Action: Key pressed <Key.shift_r>:<Key.space><Key.backspace><Key.caps_lock>C<Key.caps_lock>ontent<Key.space><Key.caps_lock>C<Key.caps_lock>reation
Screenshot: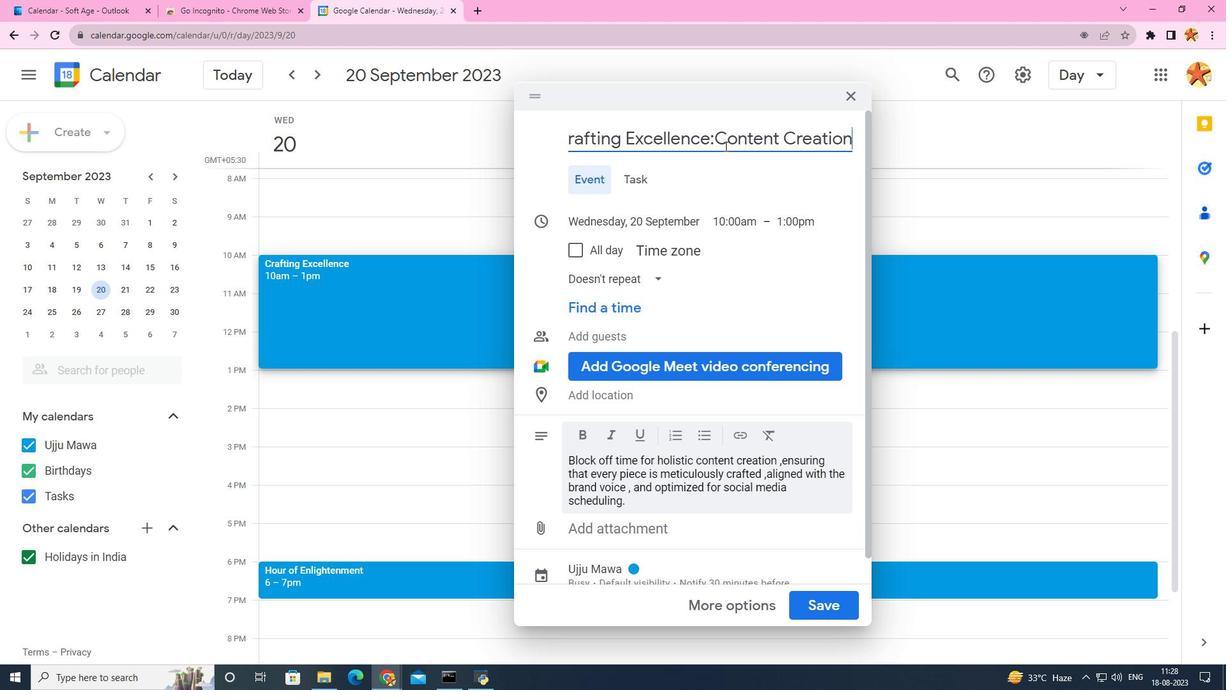 
Action: Mouse moved to (851, 614)
Screenshot: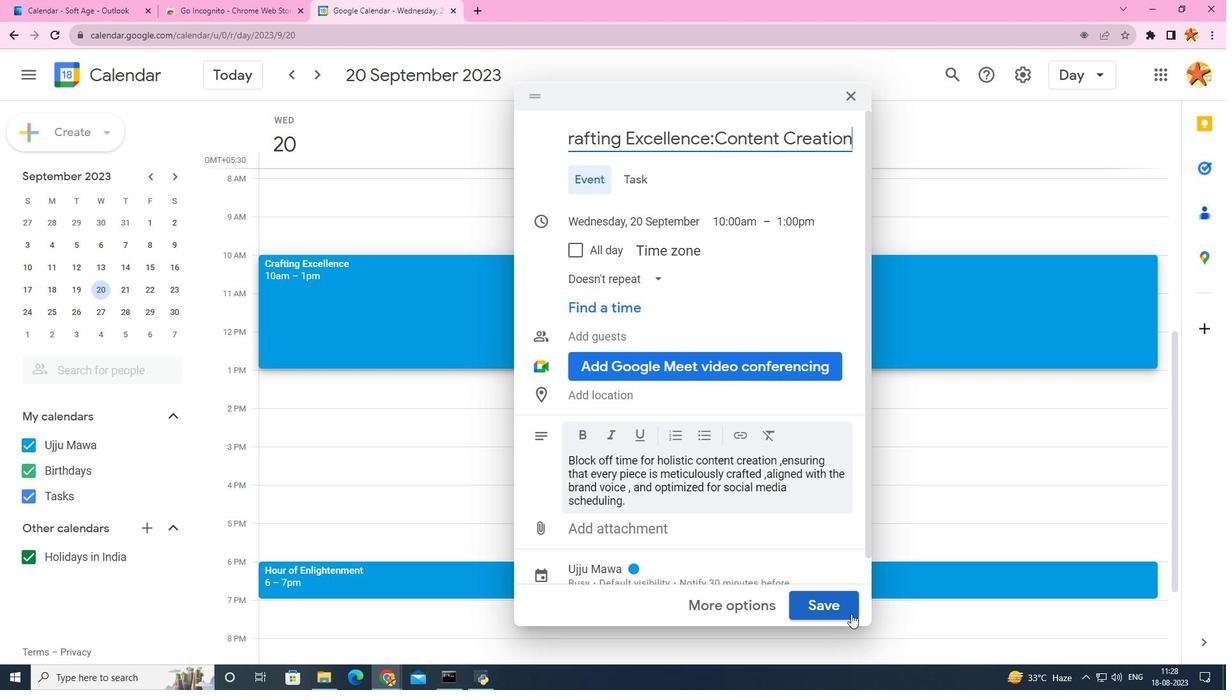 
Action: Mouse pressed left at (851, 614)
Screenshot: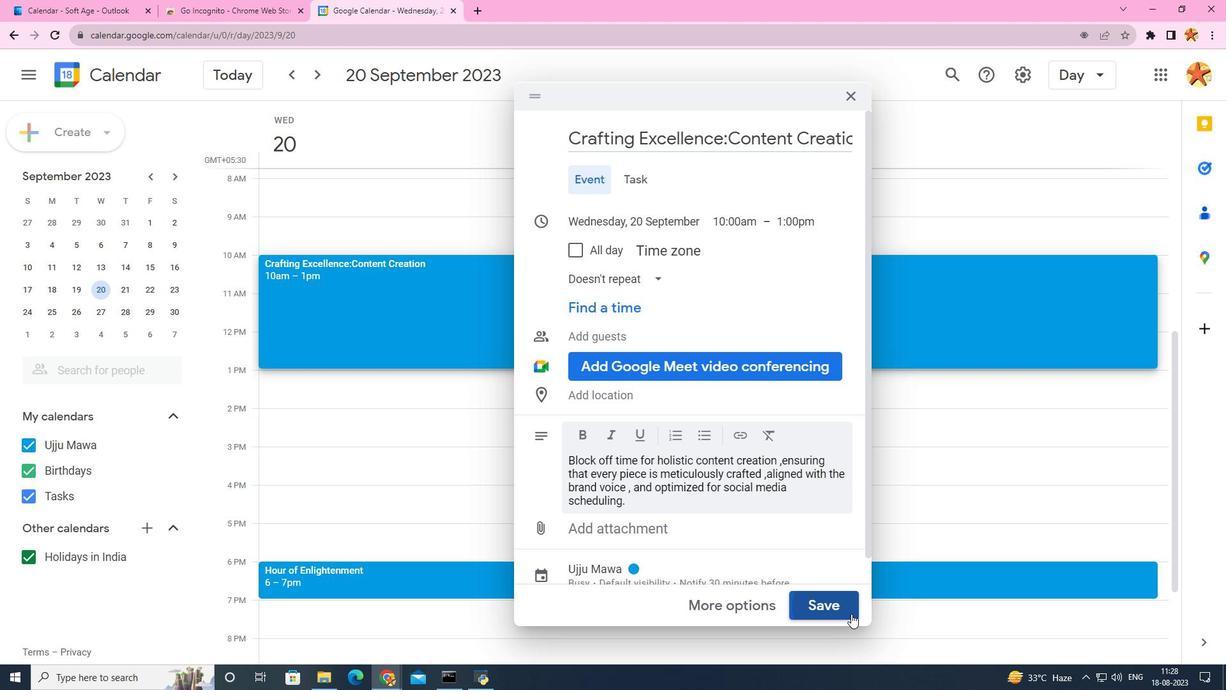 
